 Task: Reply to email   from  to Email0002 with a message Message0004
Action: Mouse moved to (636, 45)
Screenshot: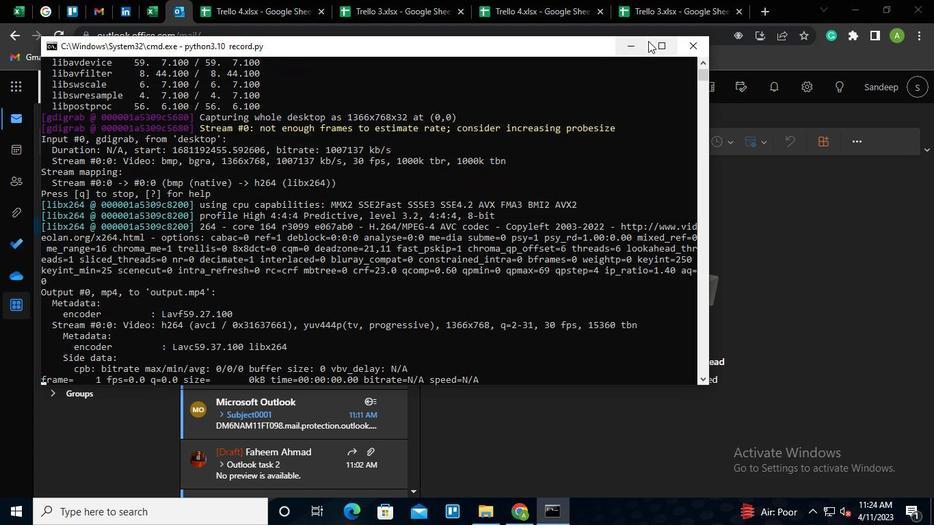 
Action: Mouse pressed left at (636, 45)
Screenshot: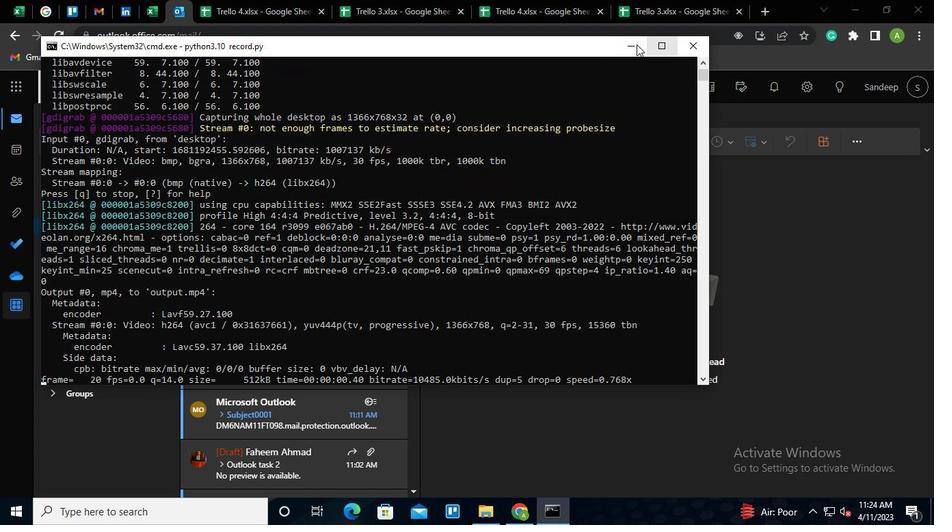 
Action: Mouse moved to (262, 383)
Screenshot: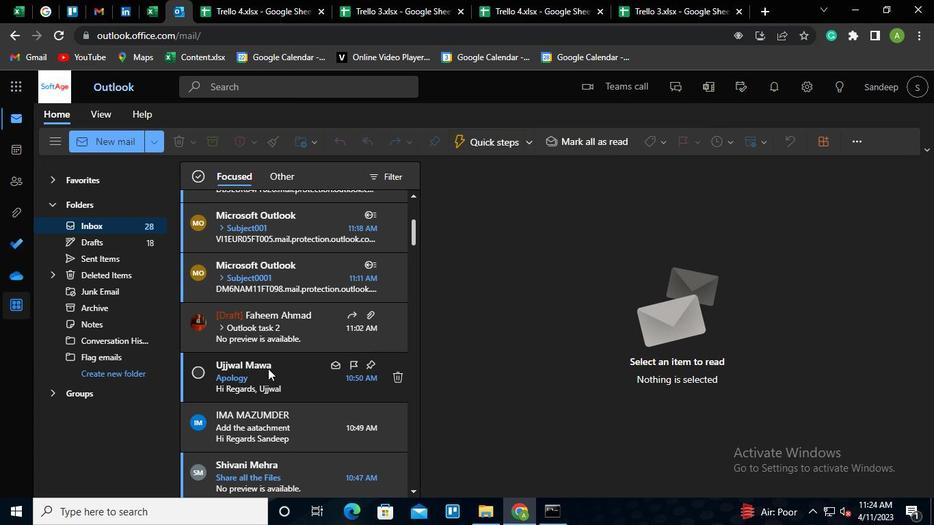 
Action: Mouse pressed left at (262, 383)
Screenshot: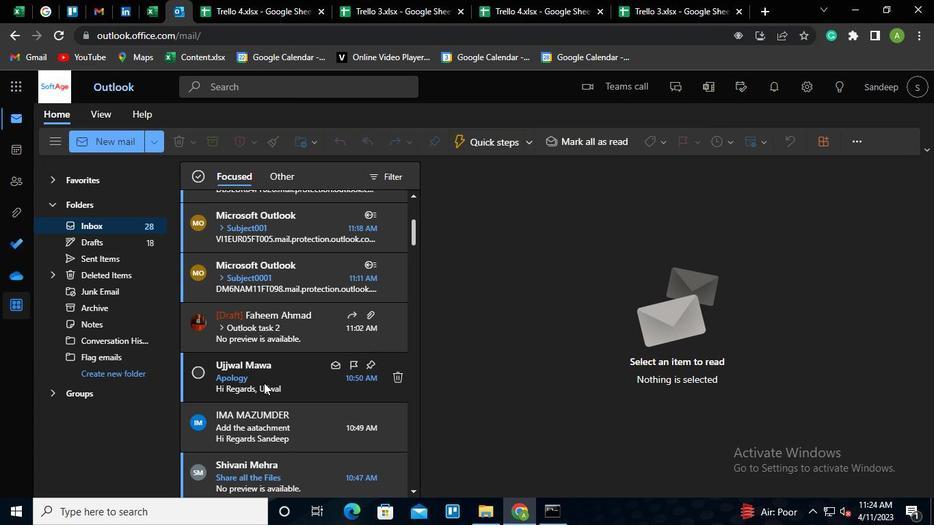 
Action: Mouse moved to (893, 214)
Screenshot: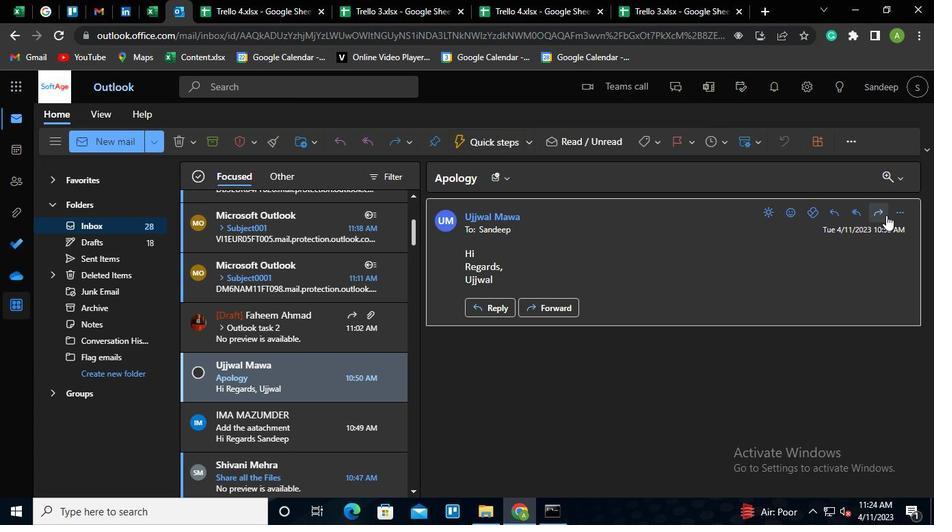 
Action: Mouse pressed left at (893, 214)
Screenshot: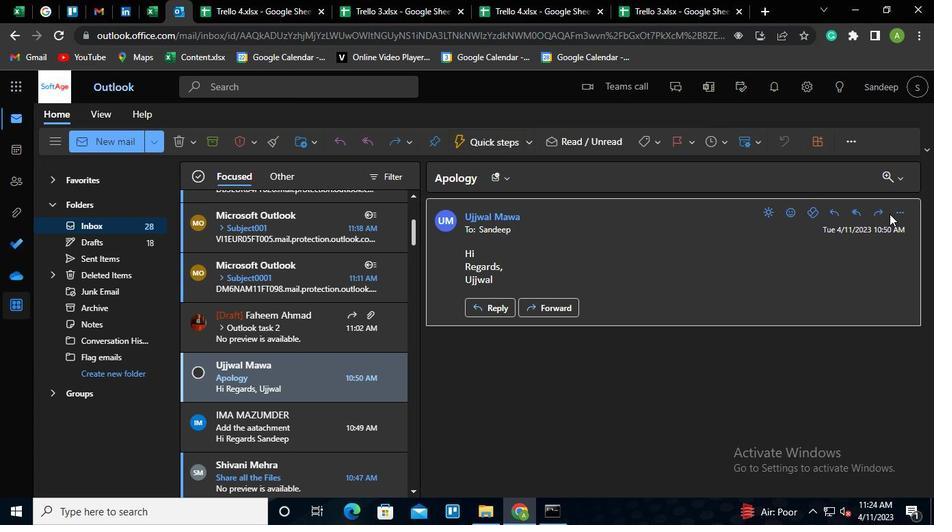 
Action: Mouse moved to (806, 82)
Screenshot: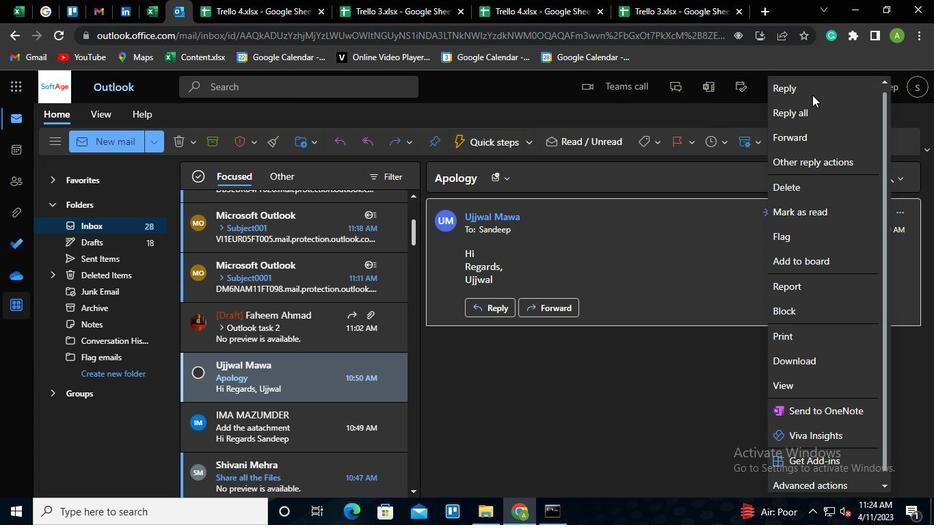
Action: Mouse pressed left at (806, 82)
Screenshot: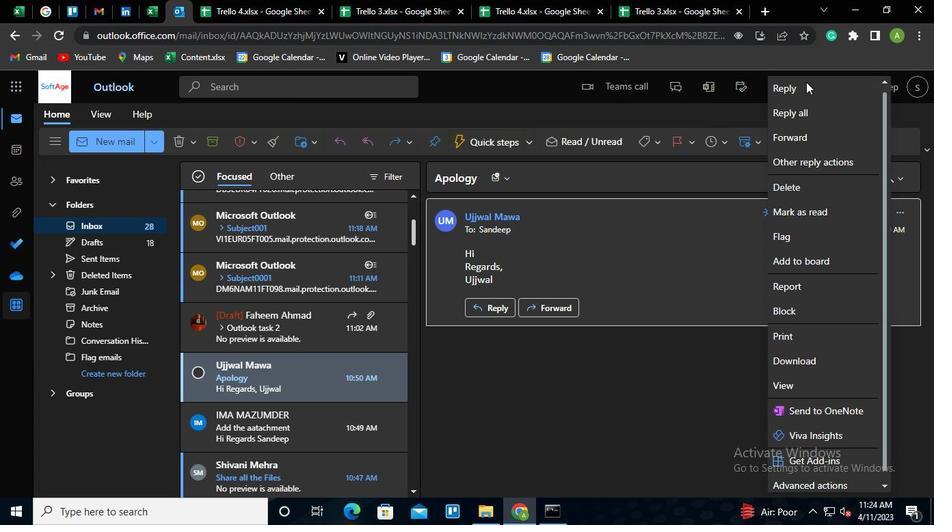 
Action: Mouse moved to (608, 216)
Screenshot: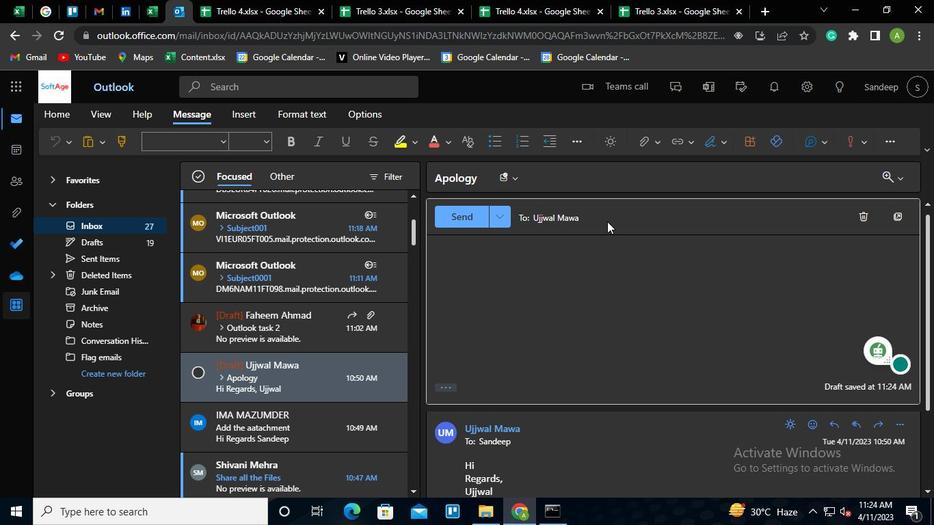 
Action: Mouse pressed left at (608, 216)
Screenshot: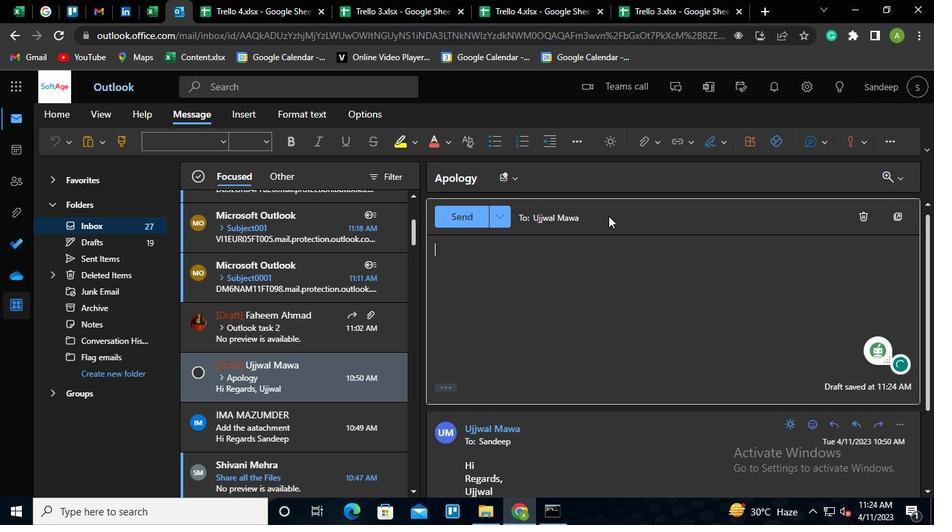 
Action: Mouse moved to (551, 249)
Screenshot: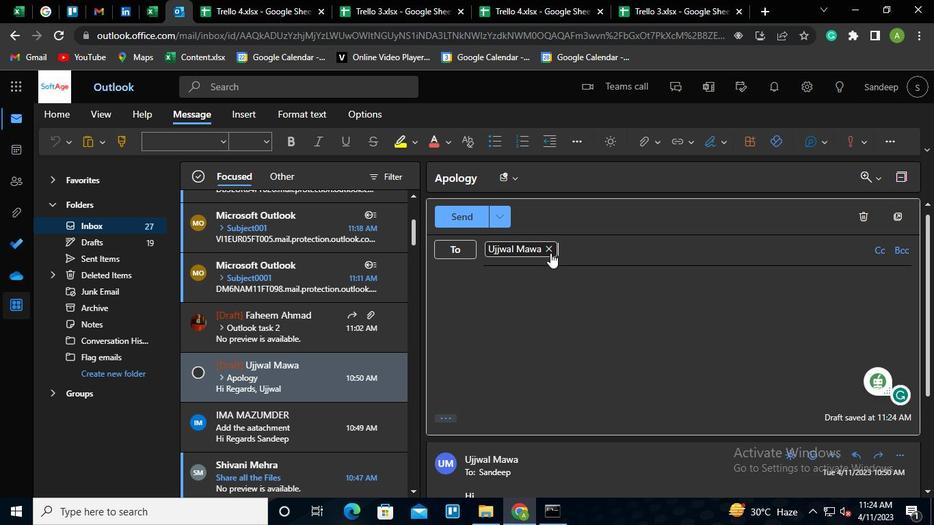
Action: Mouse pressed left at (551, 249)
Screenshot: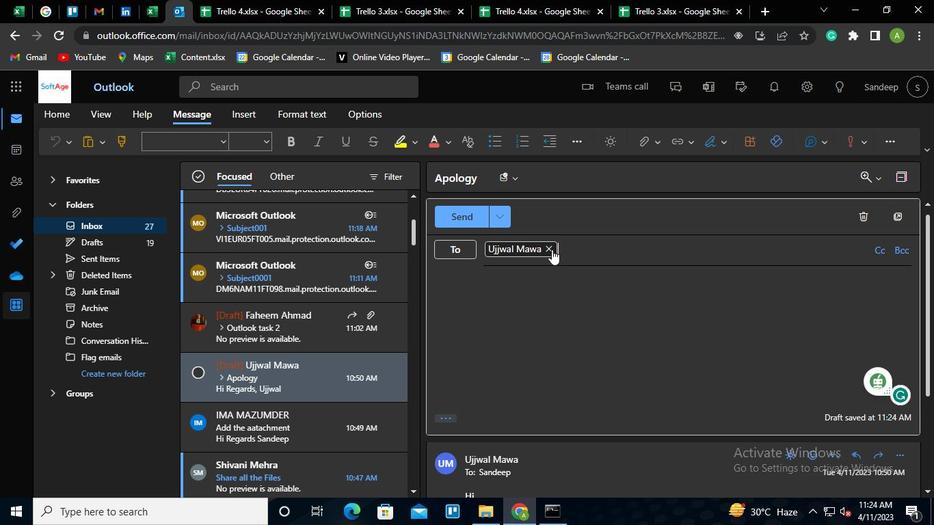 
Action: Keyboard Key.shift
Screenshot: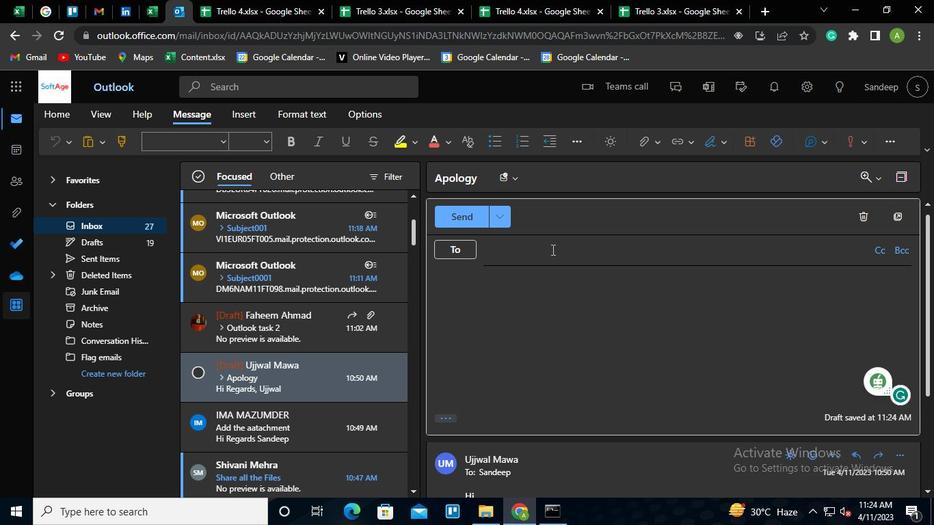 
Action: Keyboard E
Screenshot: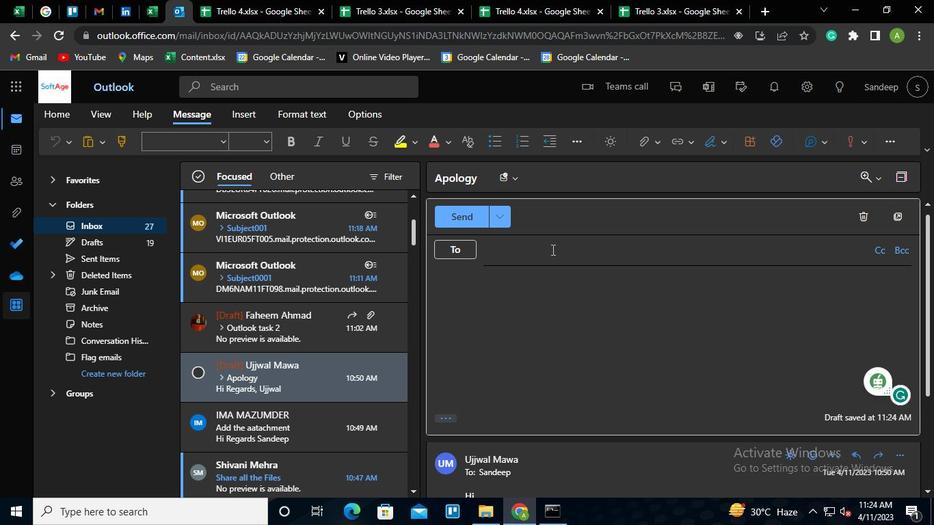 
Action: Keyboard m
Screenshot: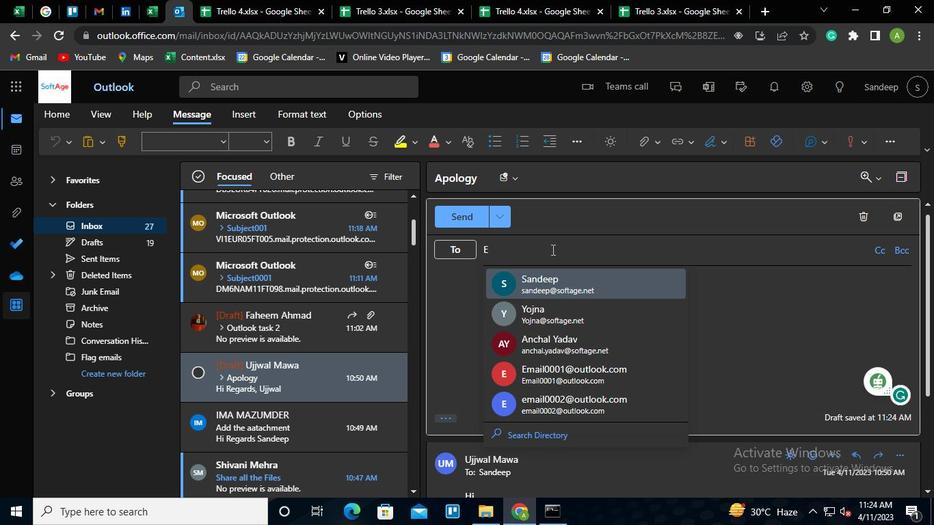 
Action: Keyboard a
Screenshot: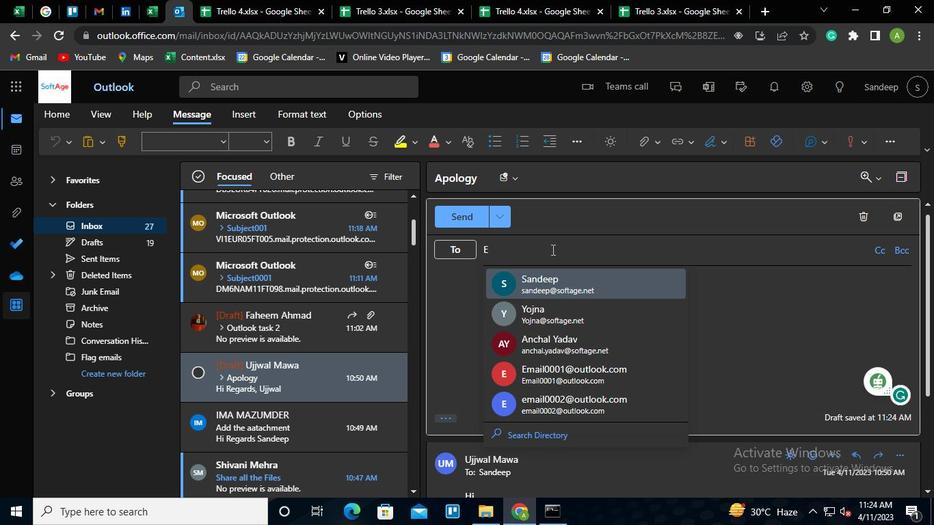 
Action: Keyboard i
Screenshot: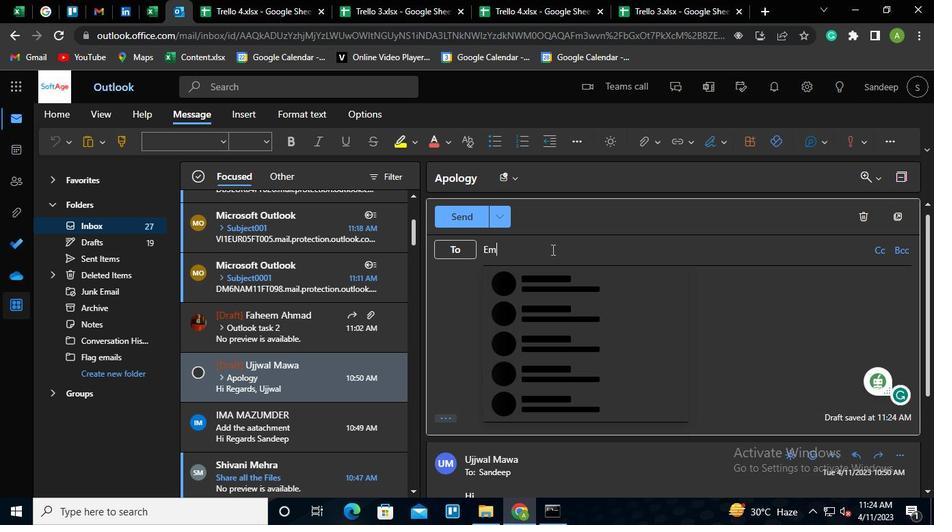 
Action: Keyboard l
Screenshot: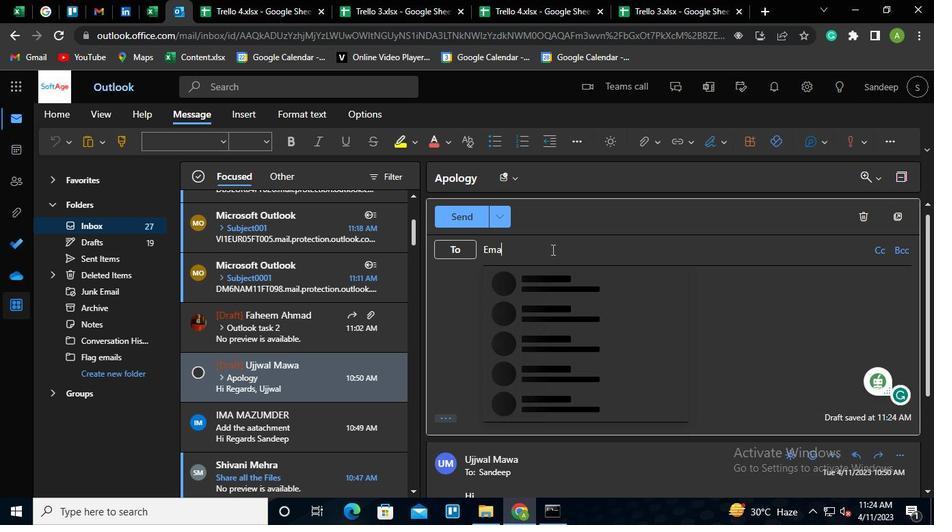 
Action: Keyboard Key.down
Screenshot: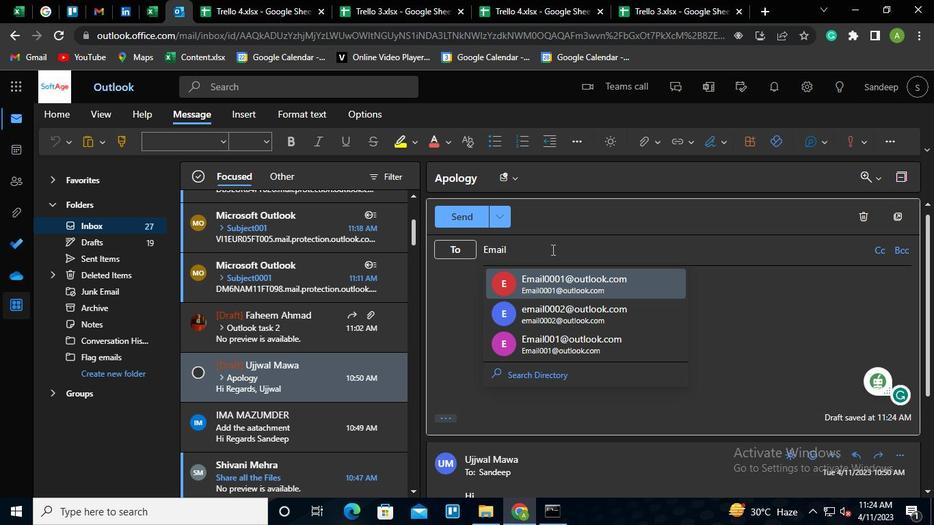 
Action: Keyboard Key.enter
Screenshot: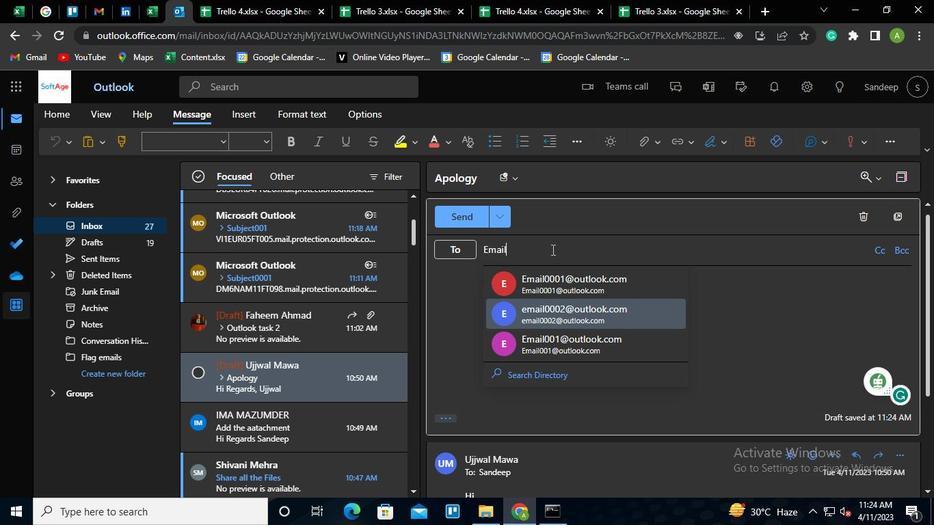 
Action: Mouse moved to (522, 294)
Screenshot: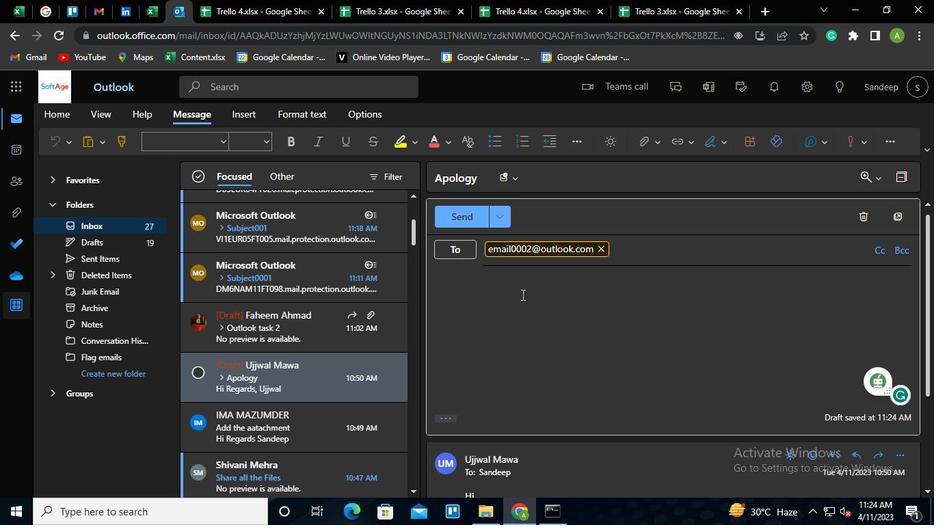 
Action: Mouse pressed left at (522, 294)
Screenshot: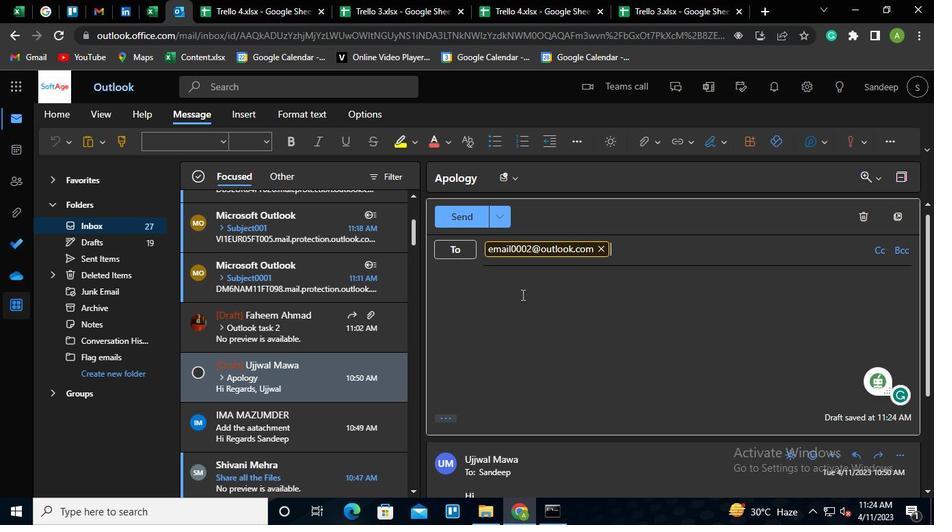 
Action: Mouse moved to (525, 294)
Screenshot: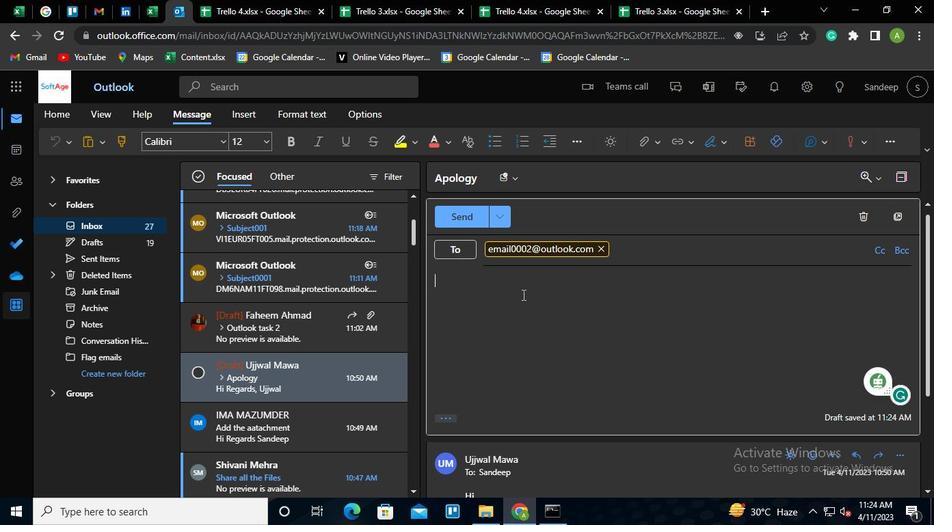 
Action: Keyboard Key.shift
Screenshot: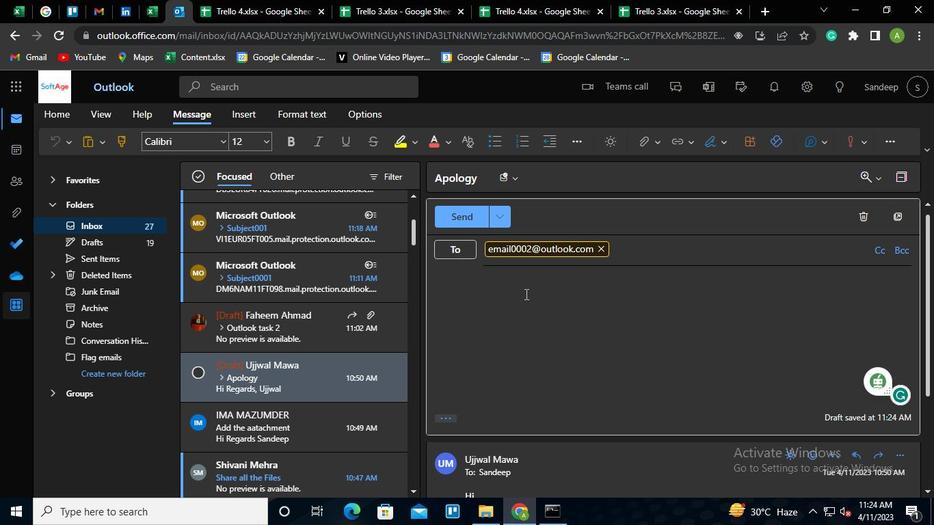 
Action: Keyboard M
Screenshot: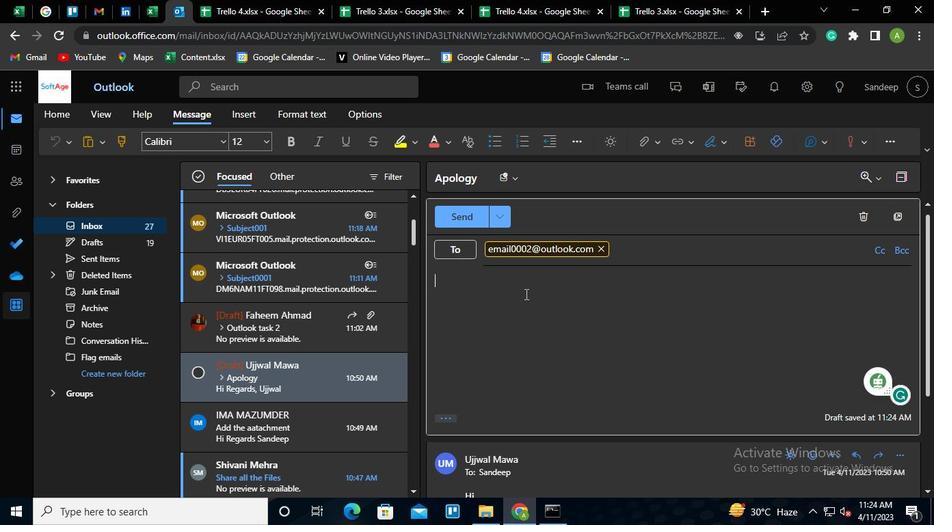 
Action: Keyboard e
Screenshot: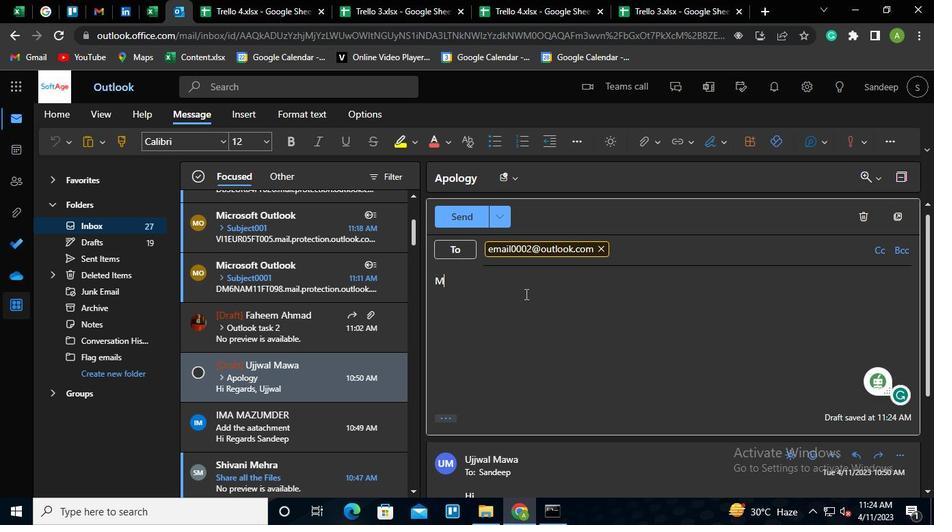 
Action: Keyboard s
Screenshot: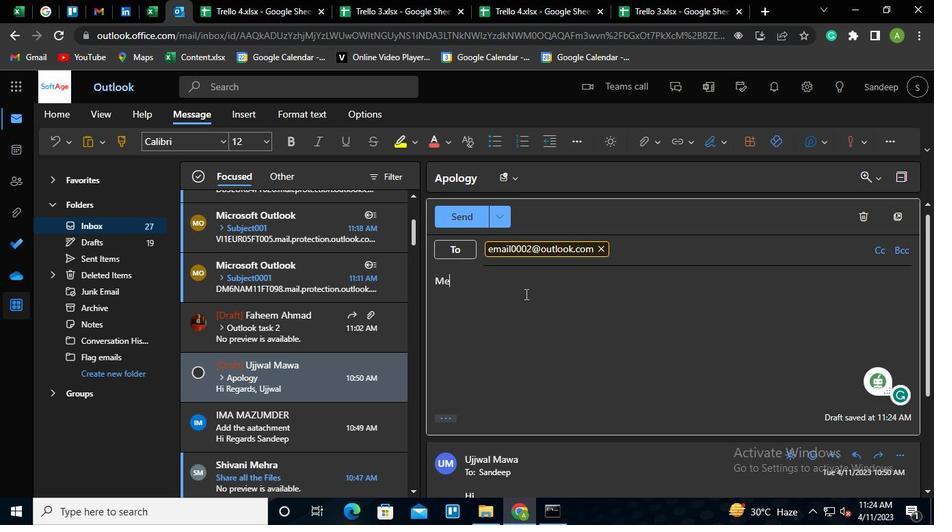 
Action: Keyboard s
Screenshot: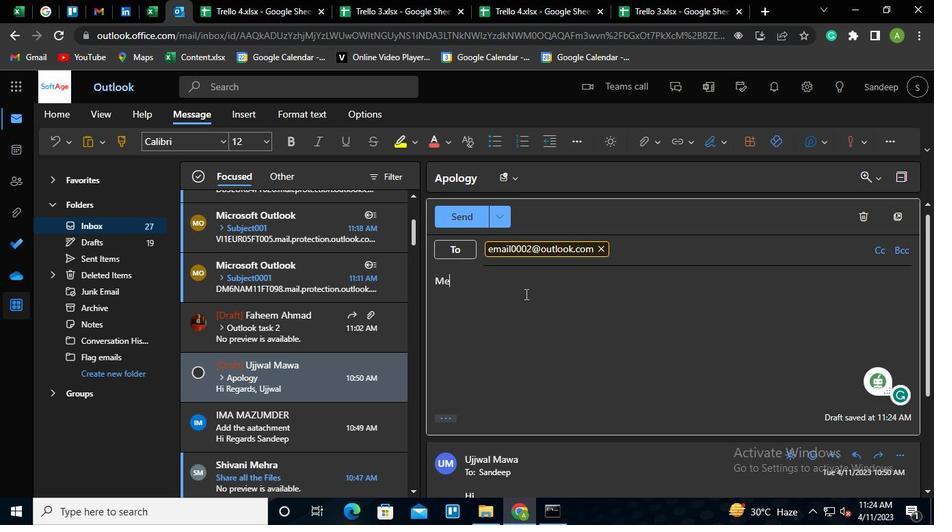 
Action: Keyboard a
Screenshot: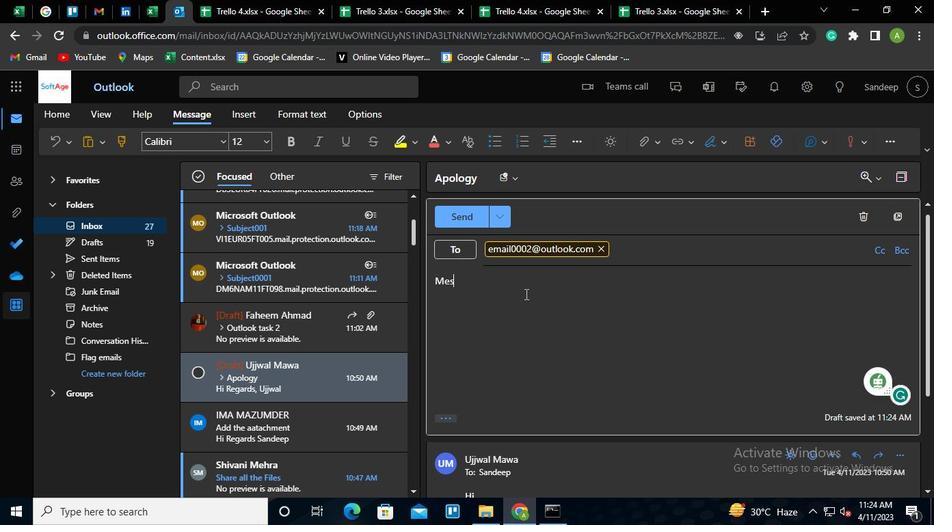
Action: Keyboard g
Screenshot: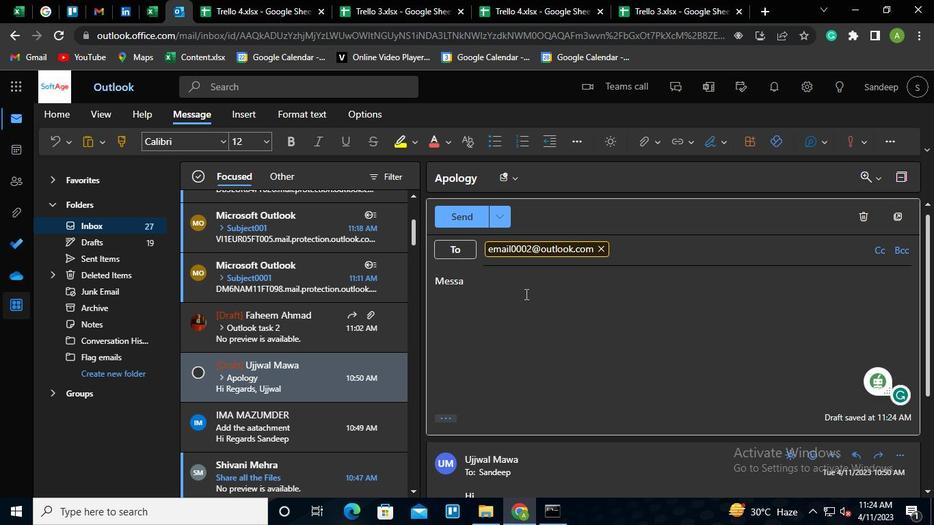 
Action: Keyboard e
Screenshot: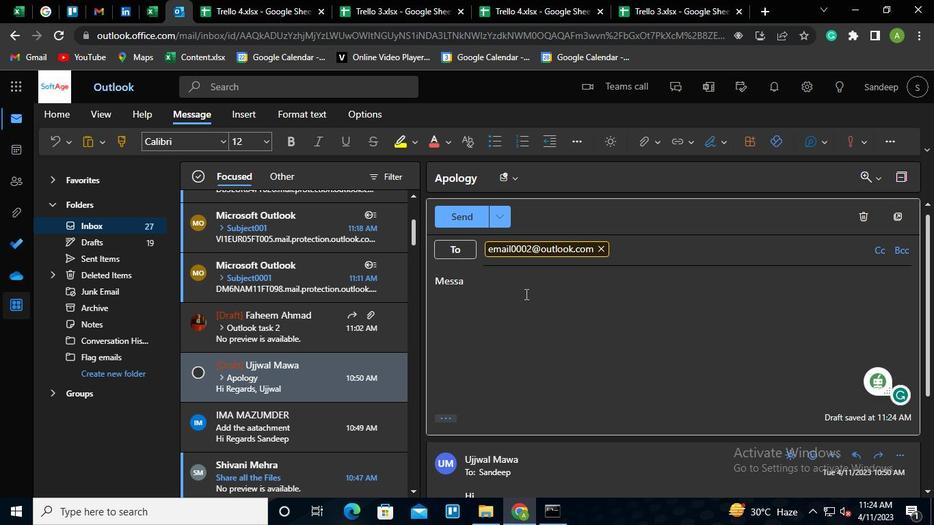 
Action: Keyboard <96>
Screenshot: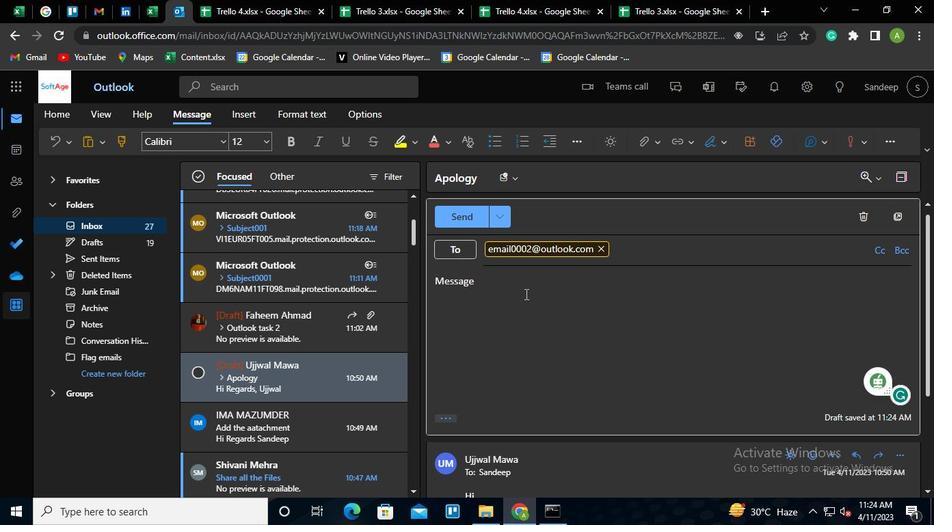 
Action: Keyboard <96>
Screenshot: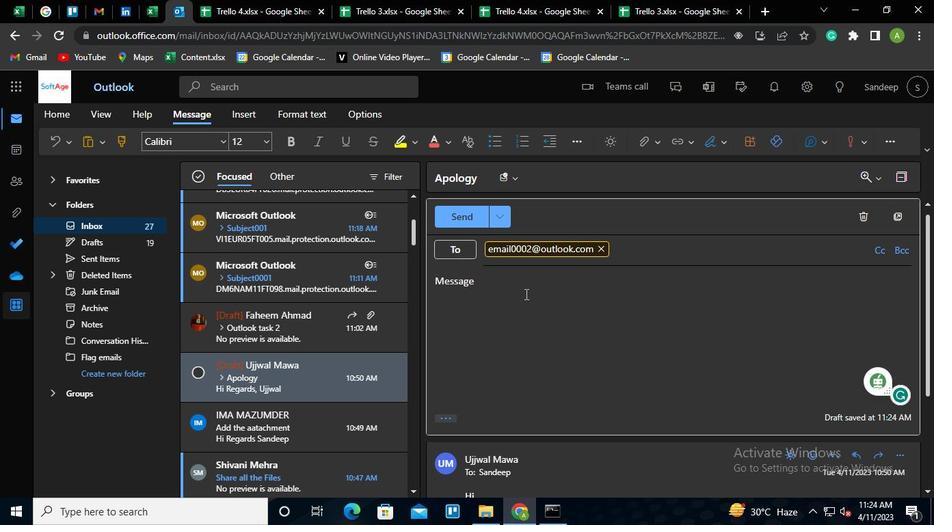 
Action: Keyboard <100>
Screenshot: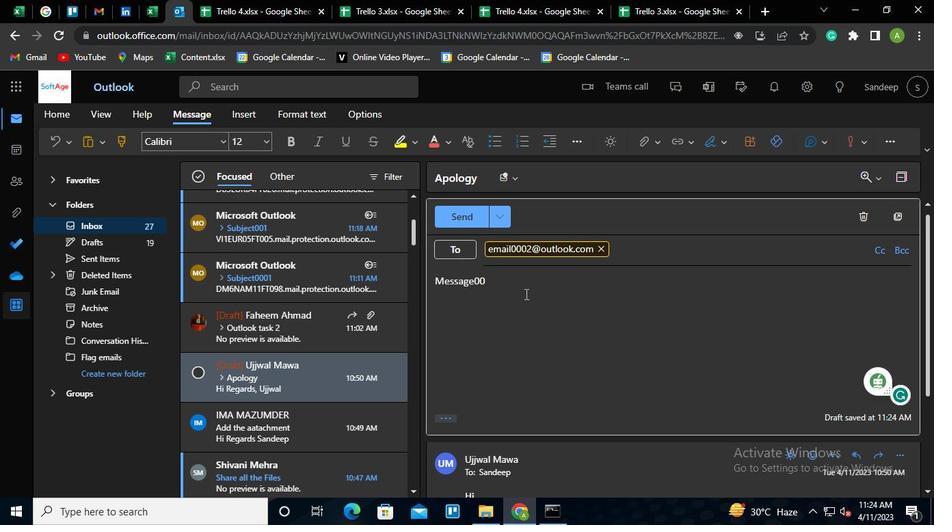 
Action: Keyboard Key.backspace
Screenshot: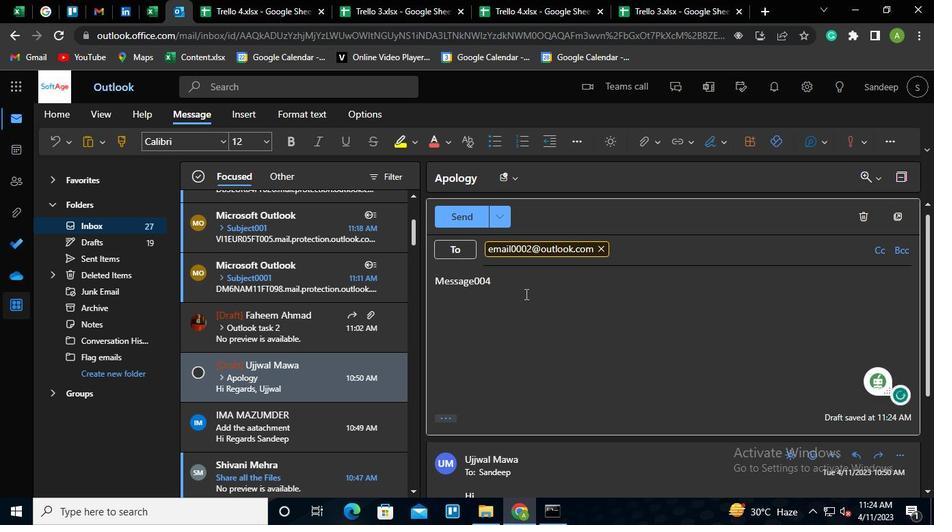 
Action: Keyboard <96>
Screenshot: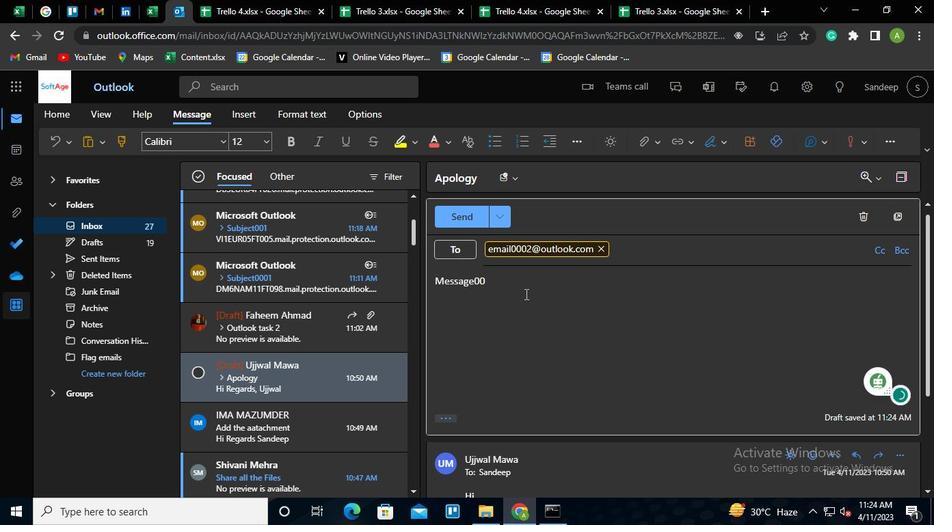 
Action: Keyboard <100>
Screenshot: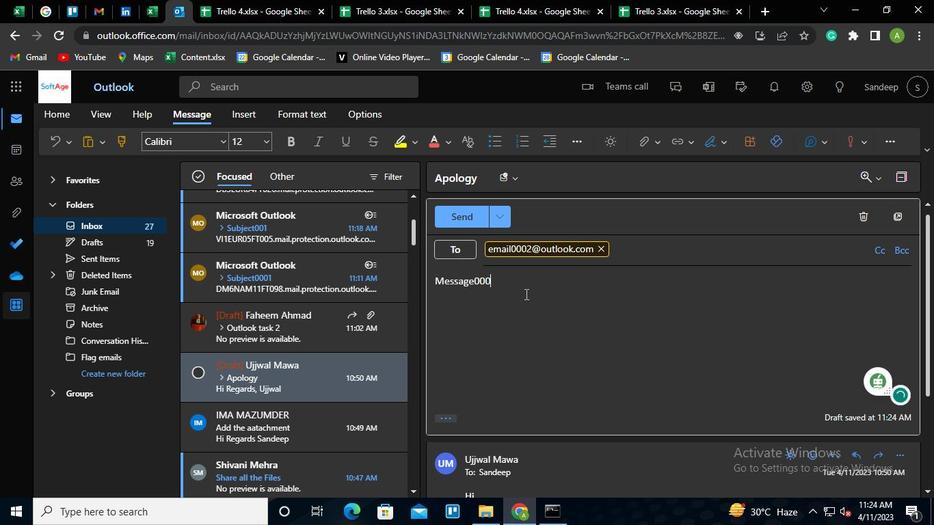 
Action: Mouse moved to (469, 209)
Screenshot: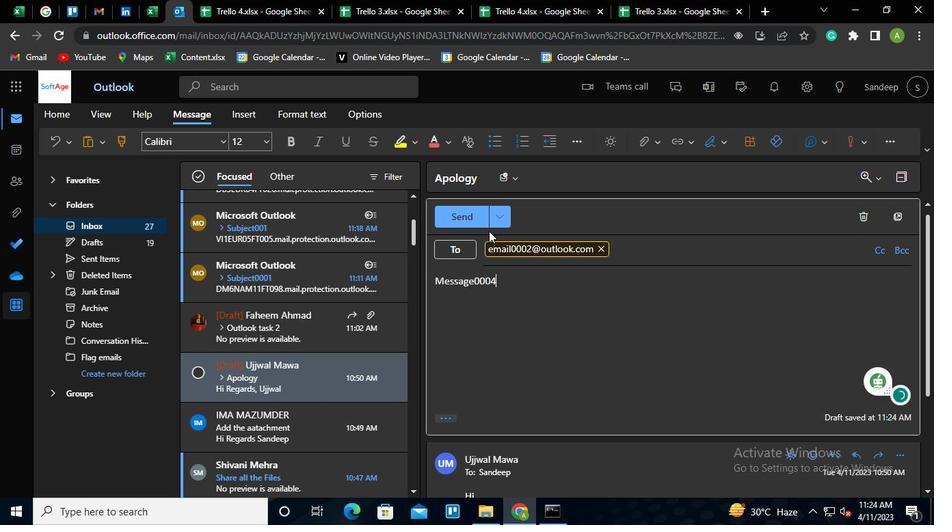 
Action: Mouse pressed left at (469, 209)
Screenshot: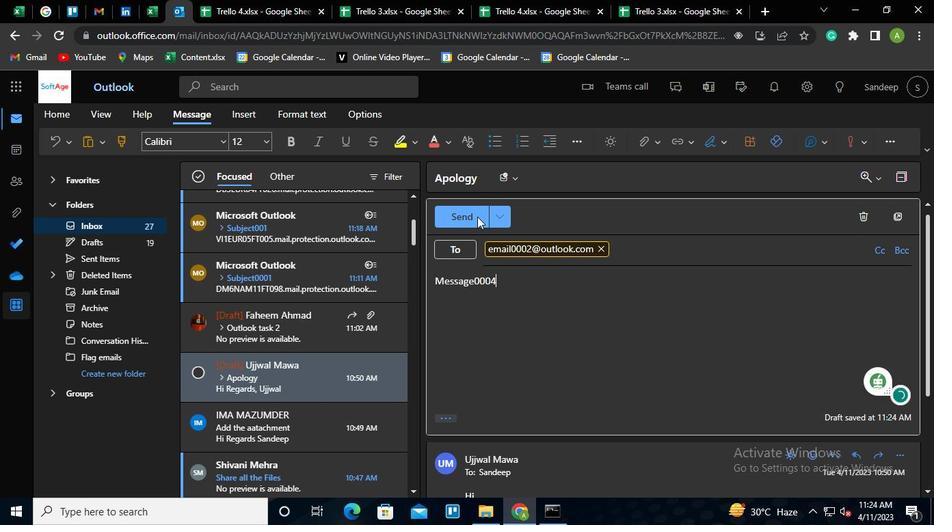 
Action: Mouse moved to (564, 524)
Screenshot: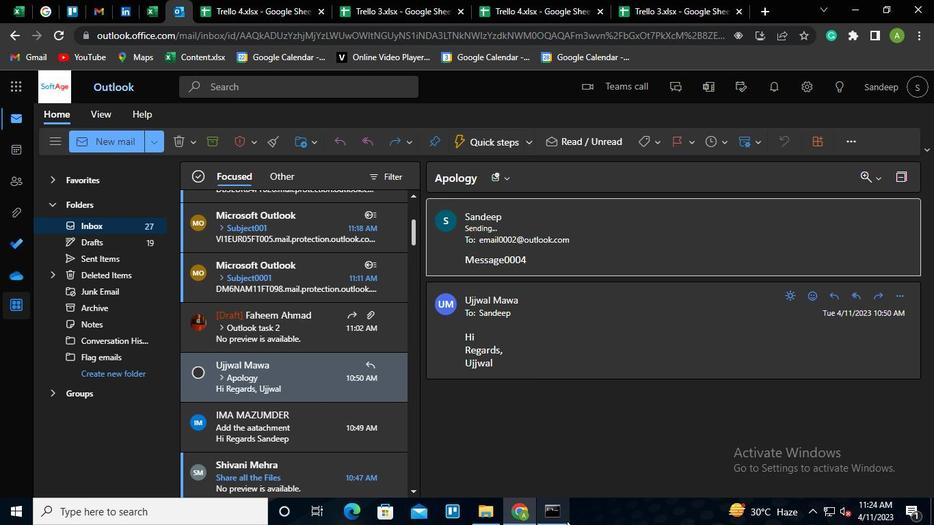 
Action: Mouse pressed left at (564, 524)
Screenshot: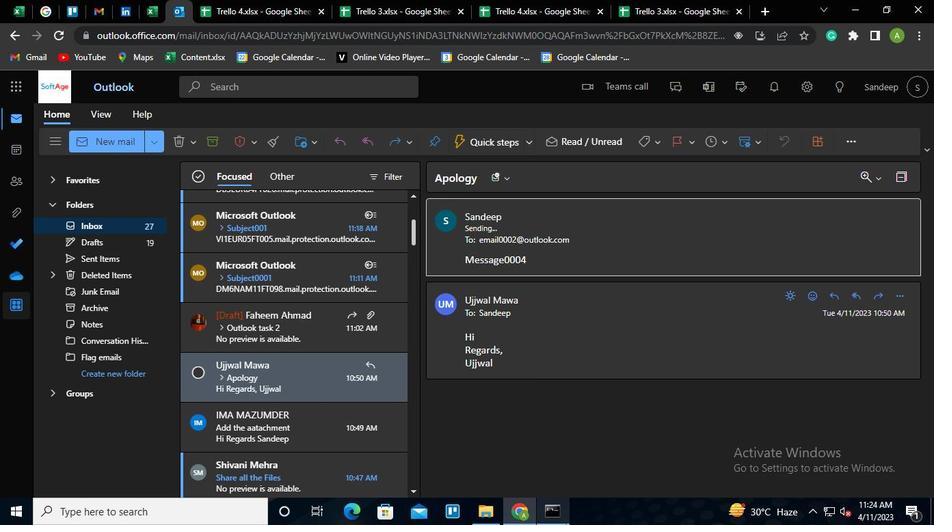 
Action: Mouse moved to (700, 38)
Screenshot: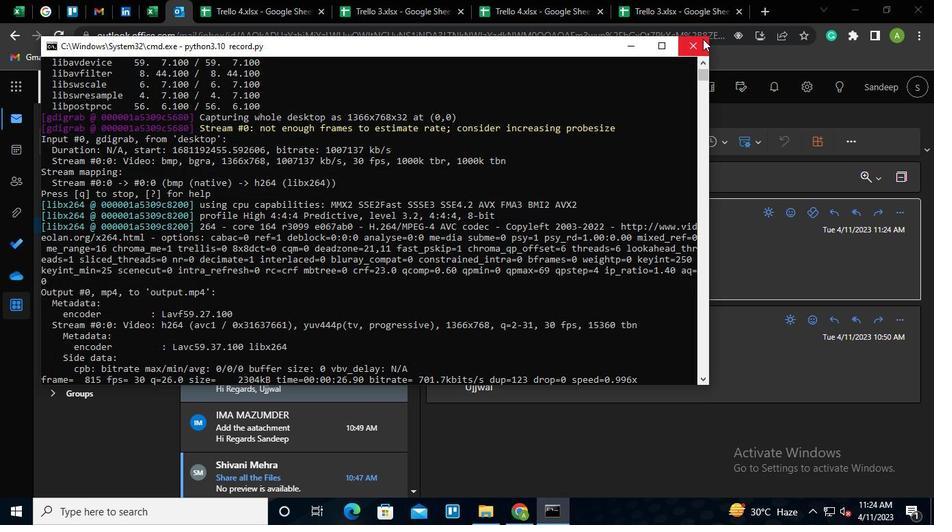 
Action: Mouse pressed left at (700, 38)
Screenshot: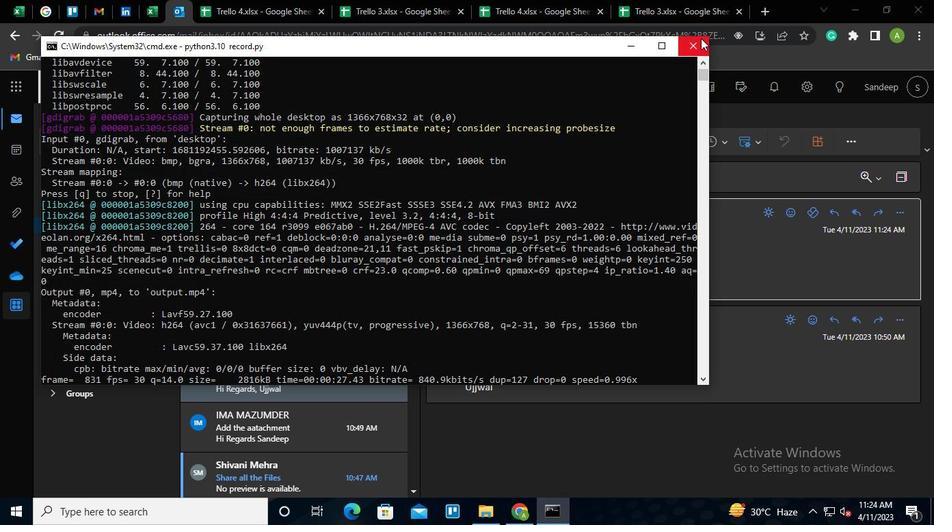 
